 Task: Search for contacts with 'Delhi' in the street address field.
Action: Mouse moved to (24, 98)
Screenshot: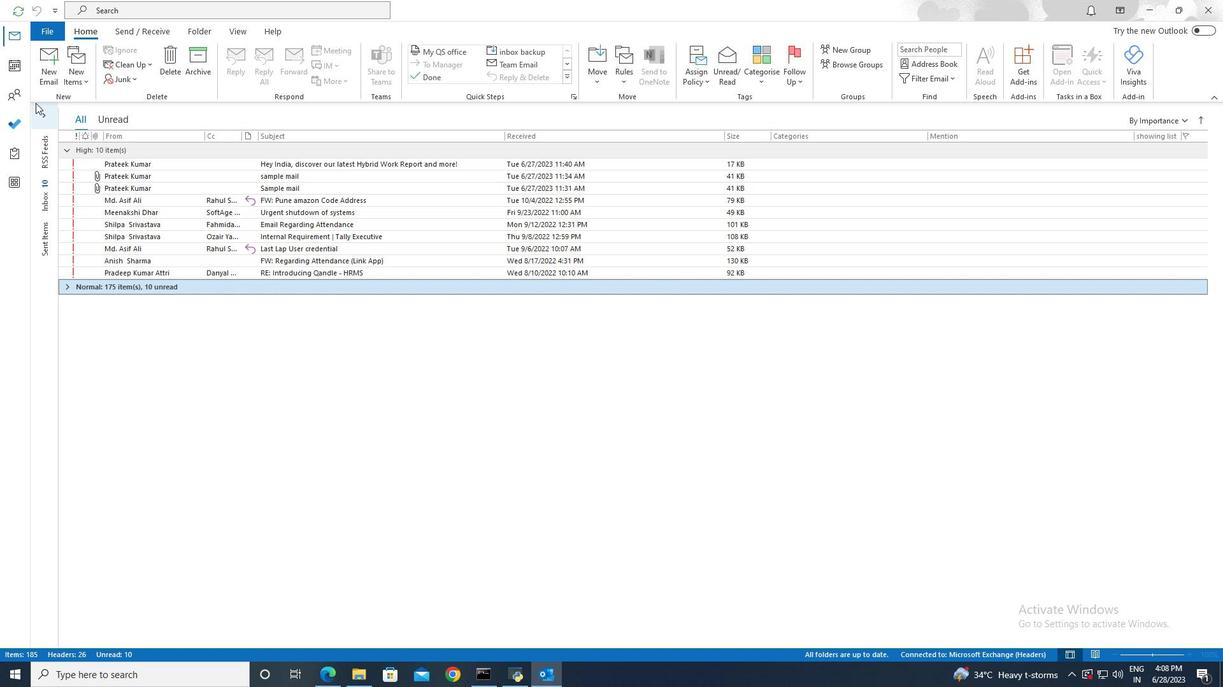 
Action: Mouse pressed left at (24, 98)
Screenshot: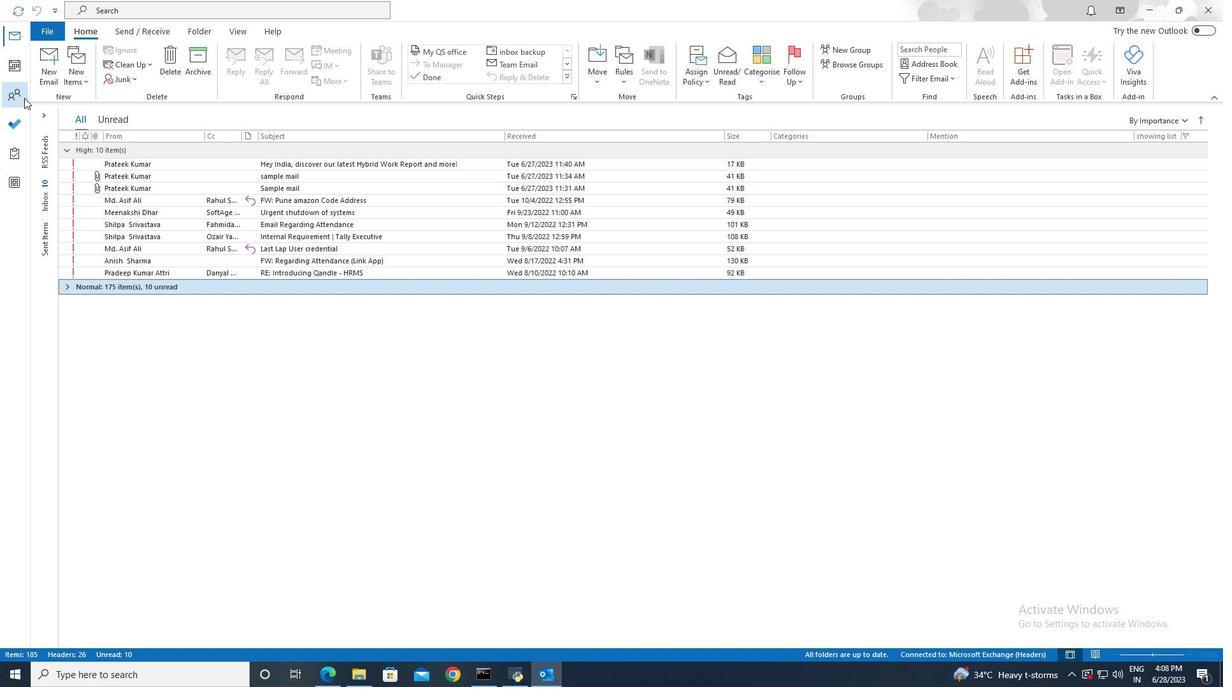 
Action: Mouse moved to (317, 8)
Screenshot: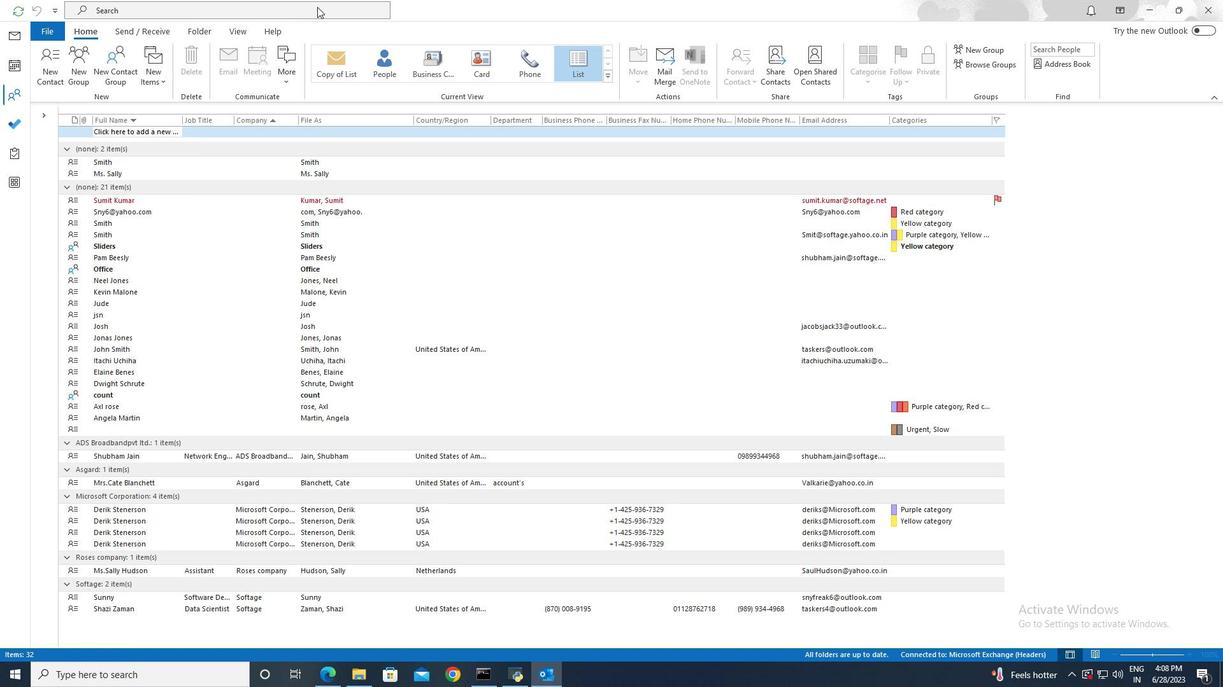 
Action: Mouse pressed left at (317, 8)
Screenshot: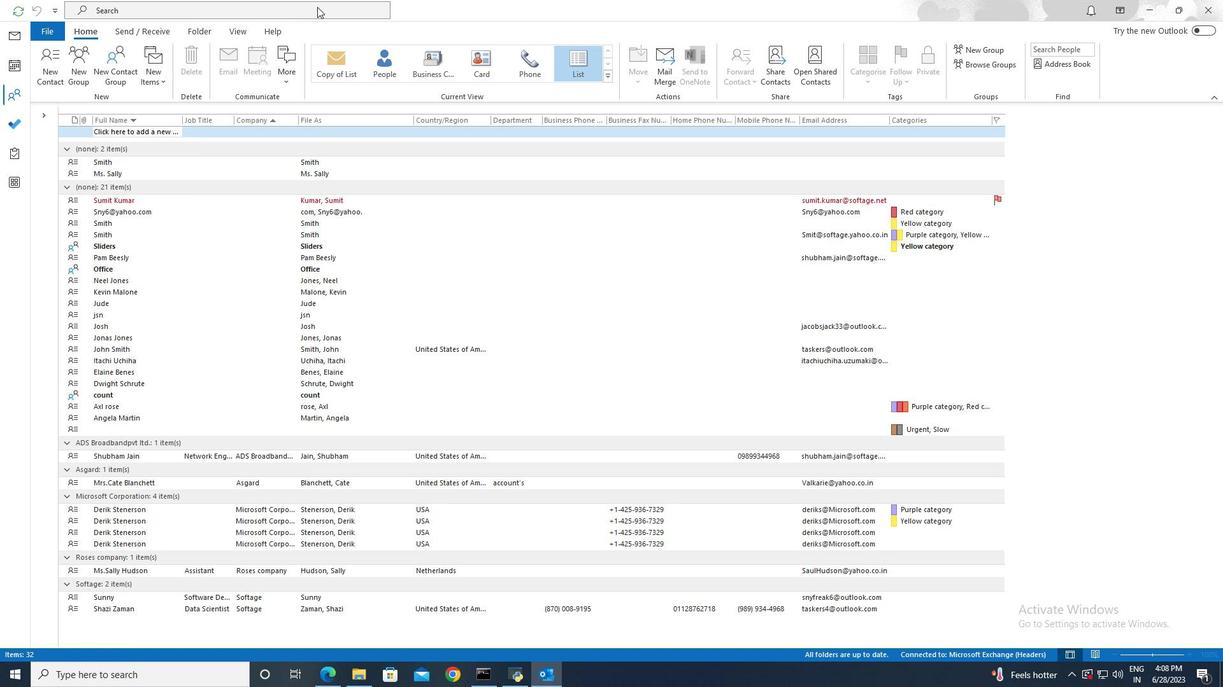 
Action: Mouse moved to (437, 10)
Screenshot: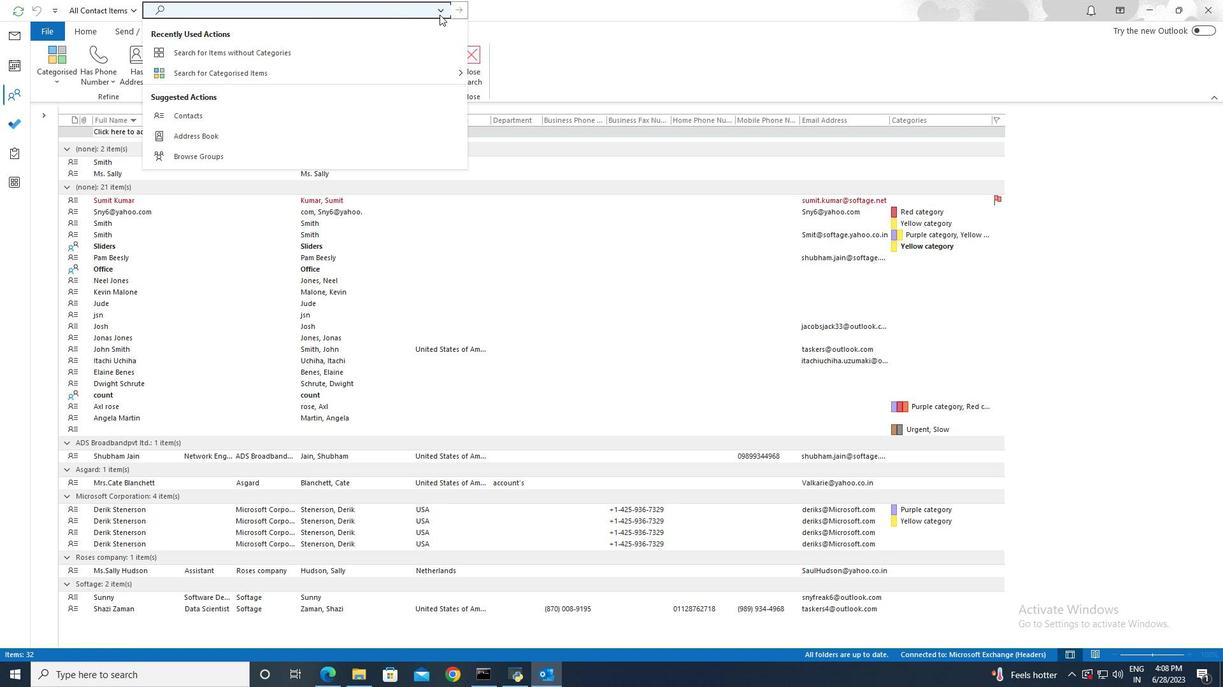 
Action: Mouse pressed left at (437, 10)
Screenshot: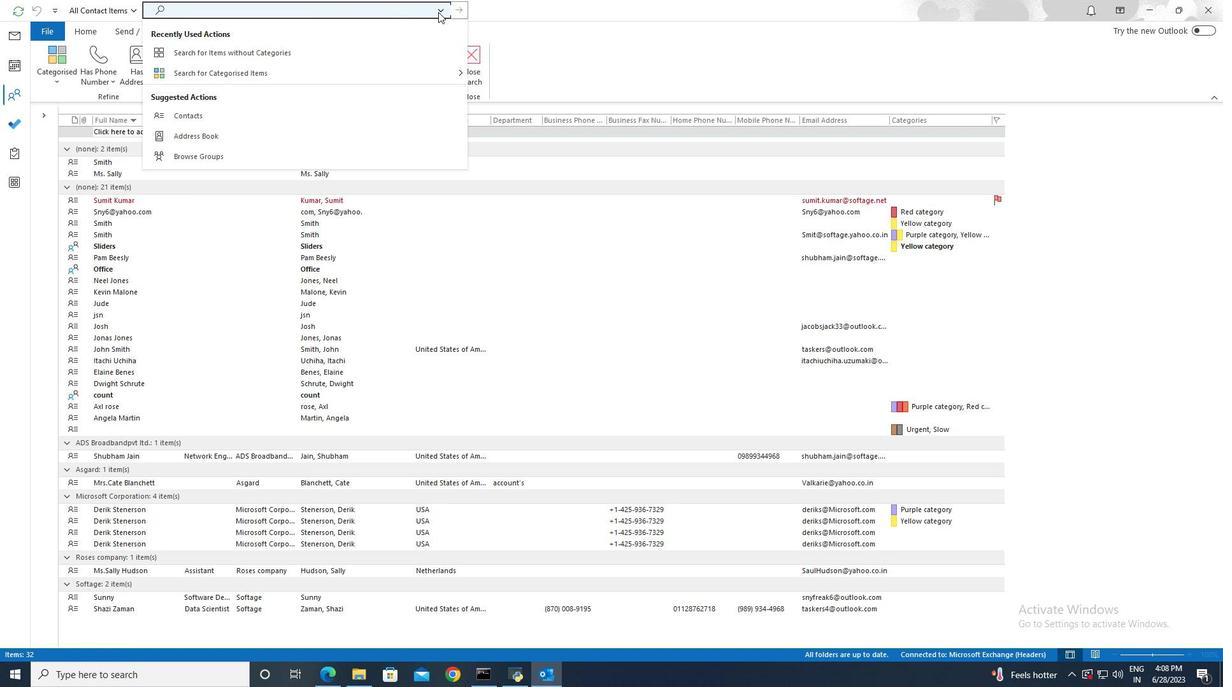
Action: Mouse moved to (211, 456)
Screenshot: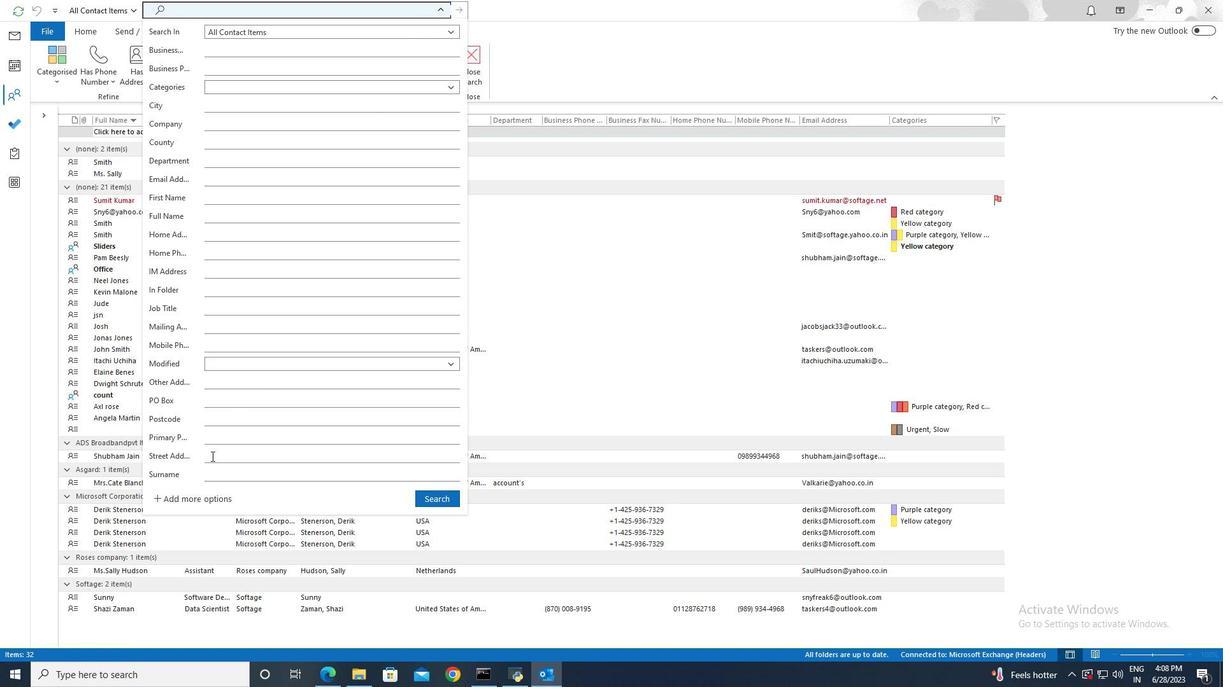 
Action: Mouse pressed left at (211, 456)
Screenshot: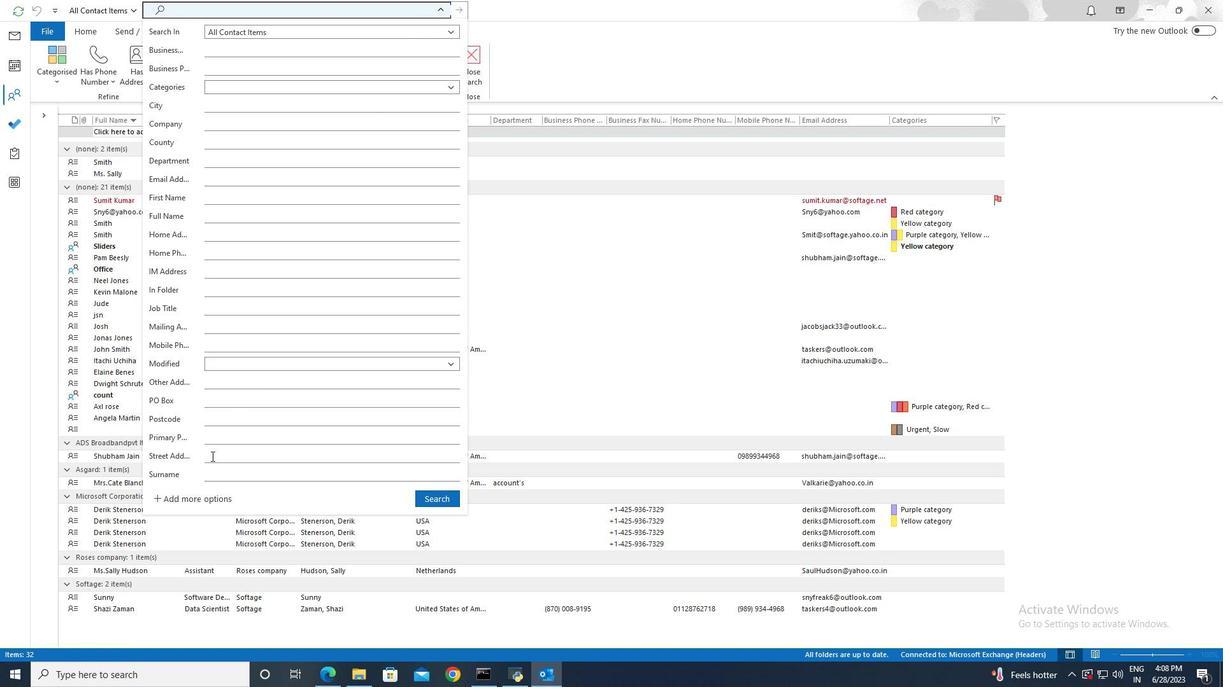 
Action: Key pressed <Key.shift>Delhi
Screenshot: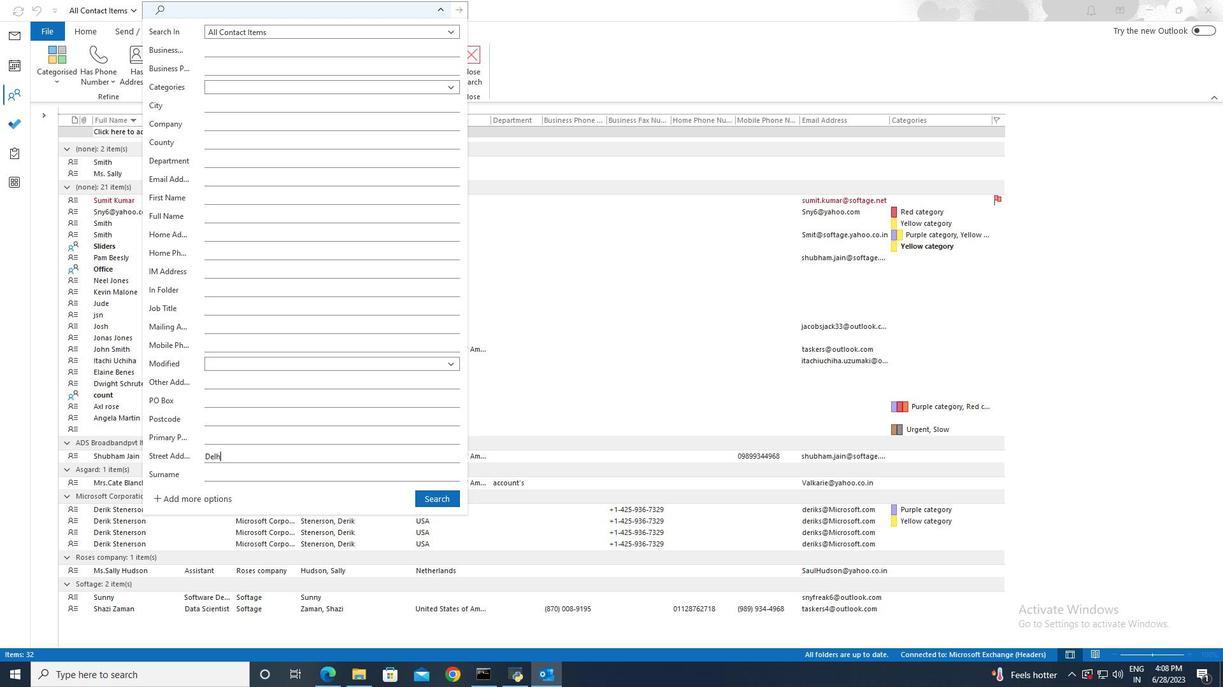 
Action: Mouse moved to (433, 497)
Screenshot: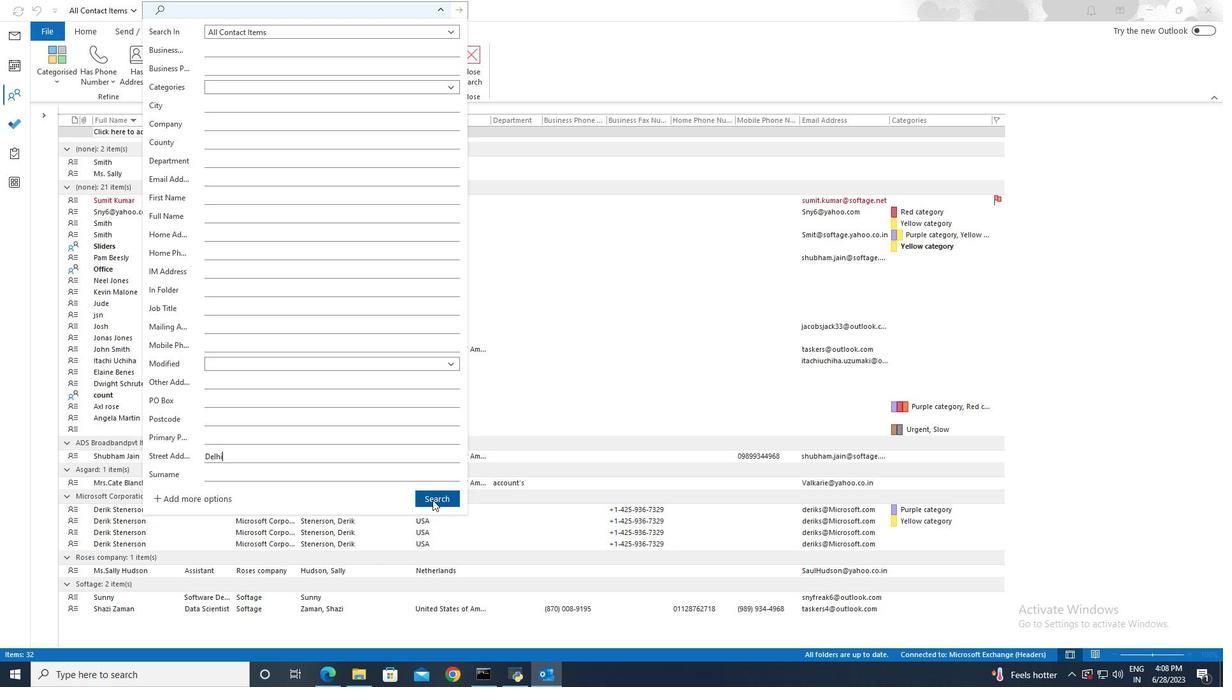 
Action: Mouse pressed left at (433, 497)
Screenshot: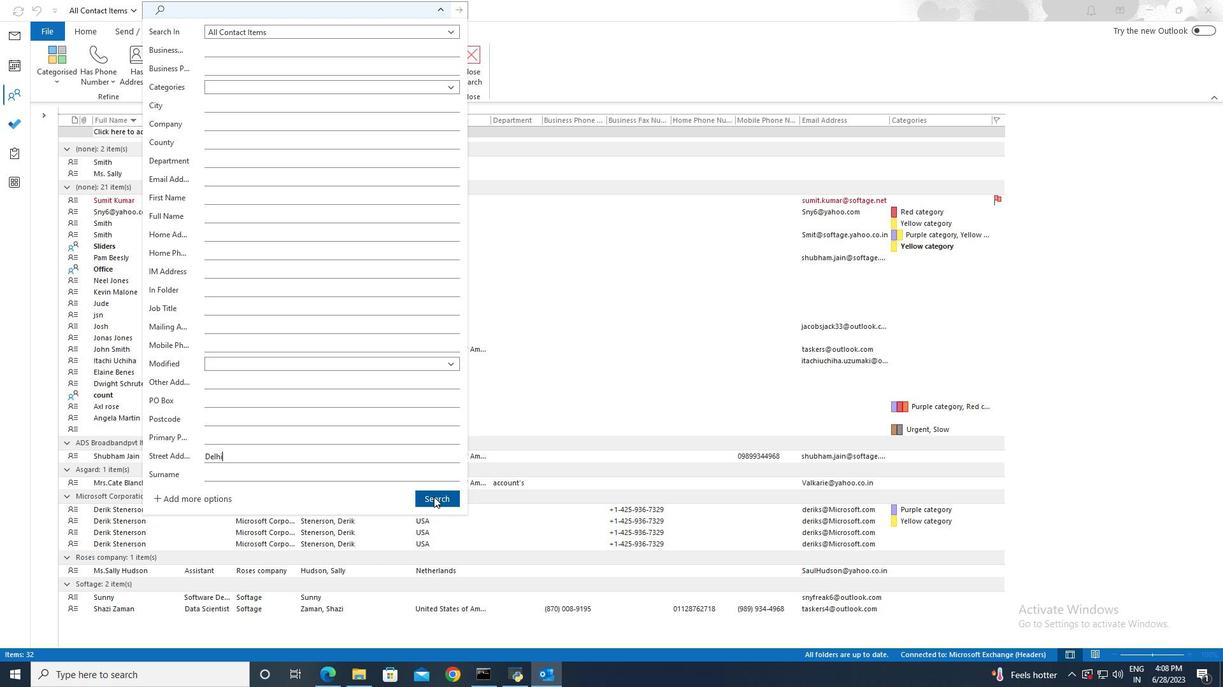 
Action: Mouse moved to (432, 501)
Screenshot: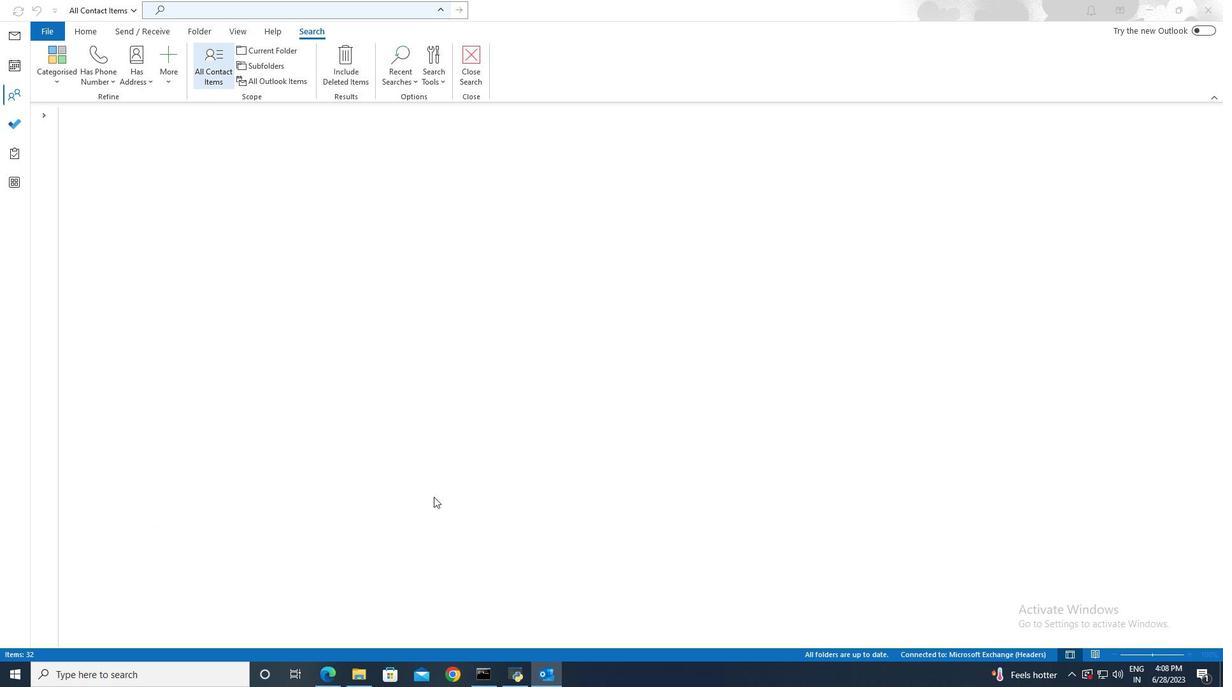 
